 Task: Generate HTML Boilerplate: Use a VS Code extension to generate an HTML5 boilerplate code for new web pages
Action: Mouse moved to (33, 11)
Screenshot: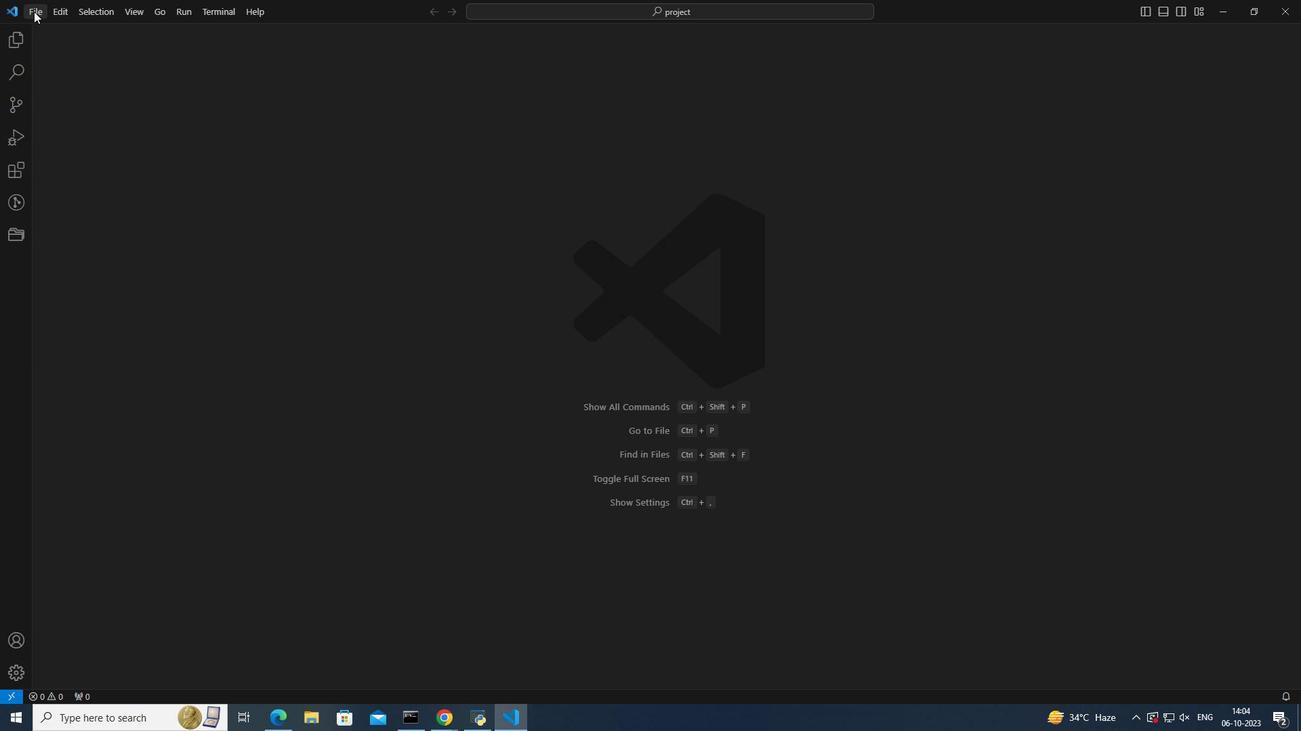 
Action: Mouse pressed left at (33, 11)
Screenshot: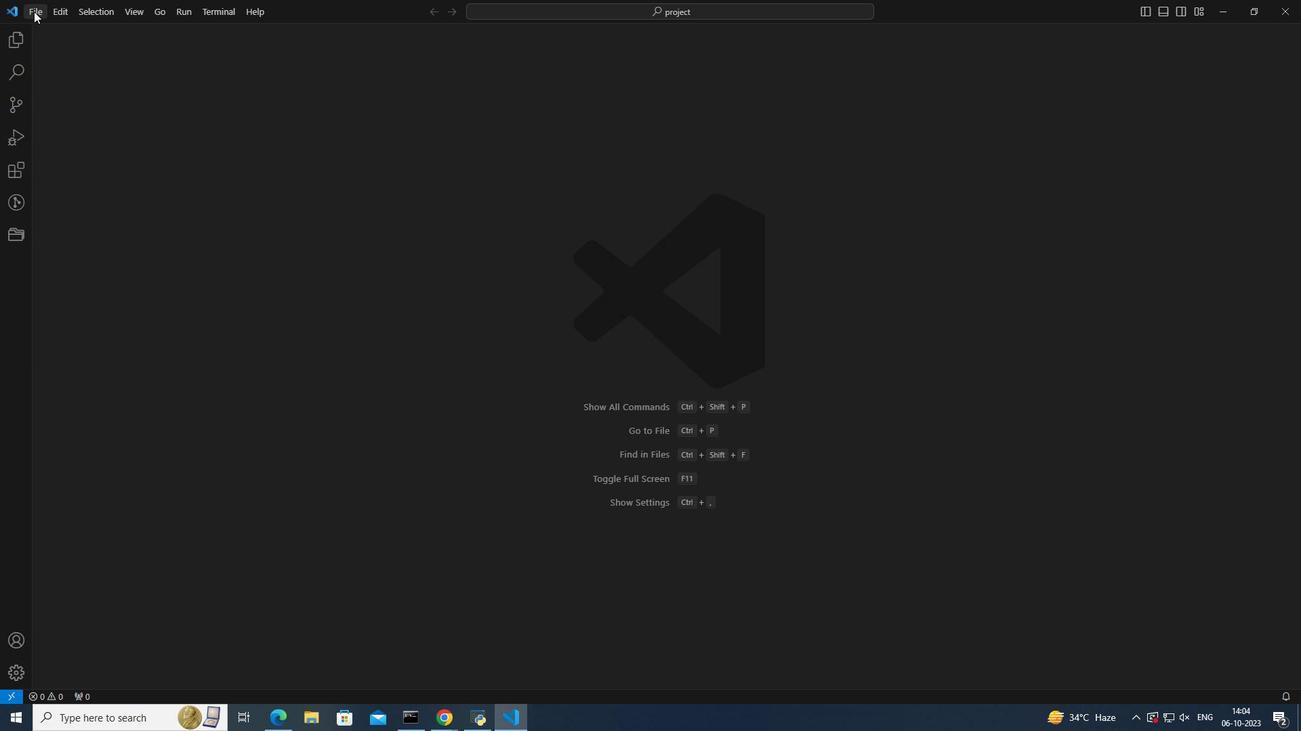 
Action: Mouse moved to (103, 105)
Screenshot: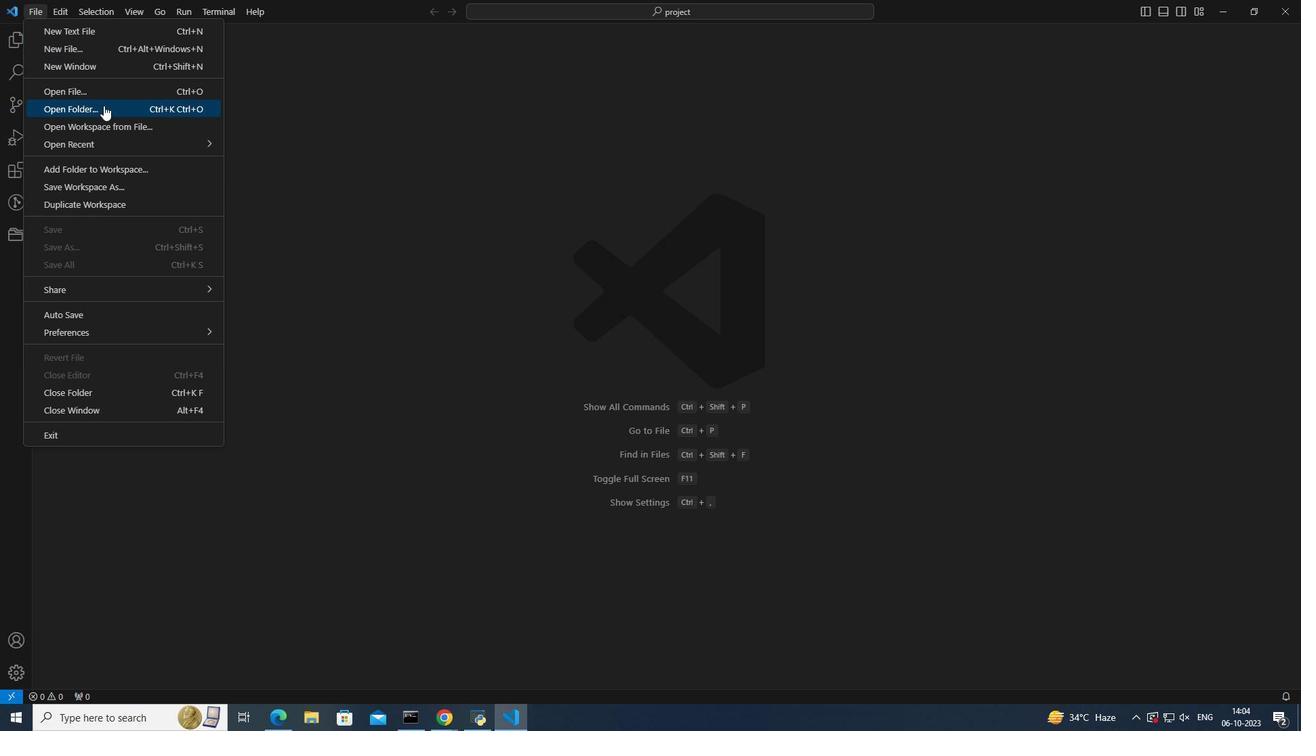 
Action: Mouse pressed left at (103, 105)
Screenshot: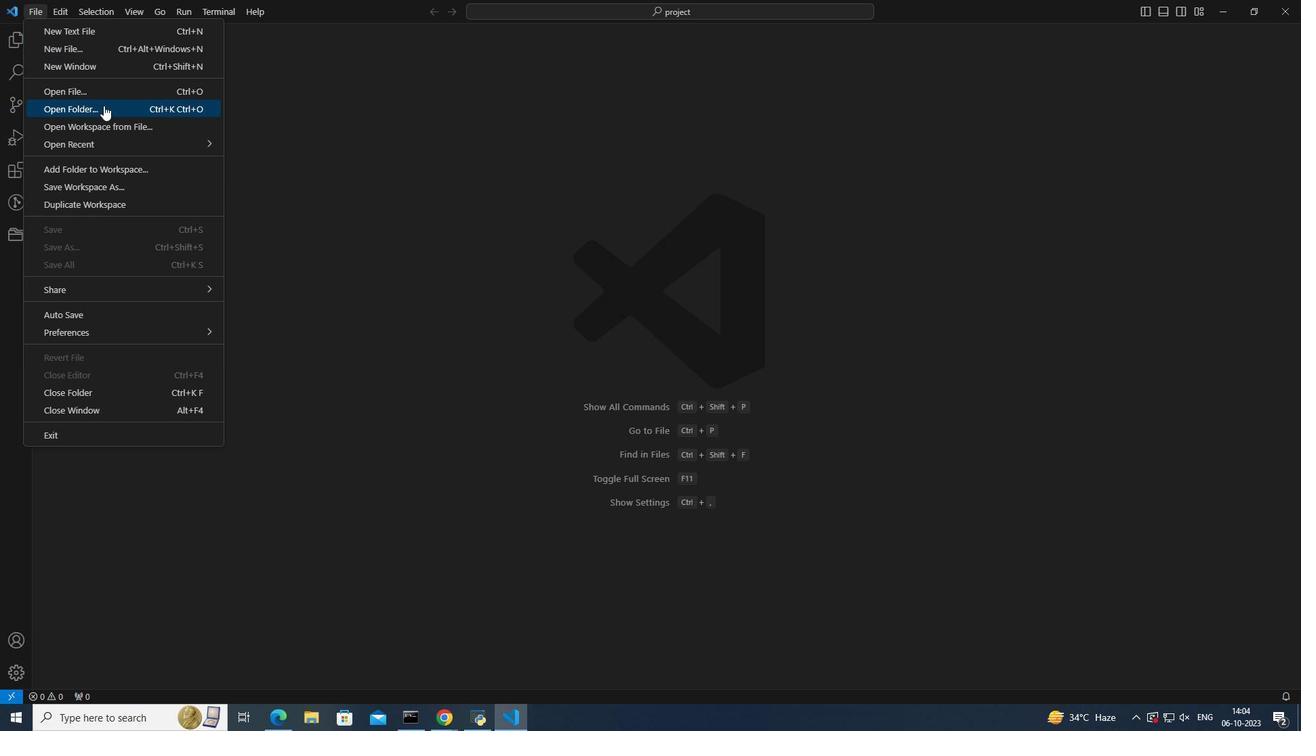 
Action: Mouse moved to (181, 110)
Screenshot: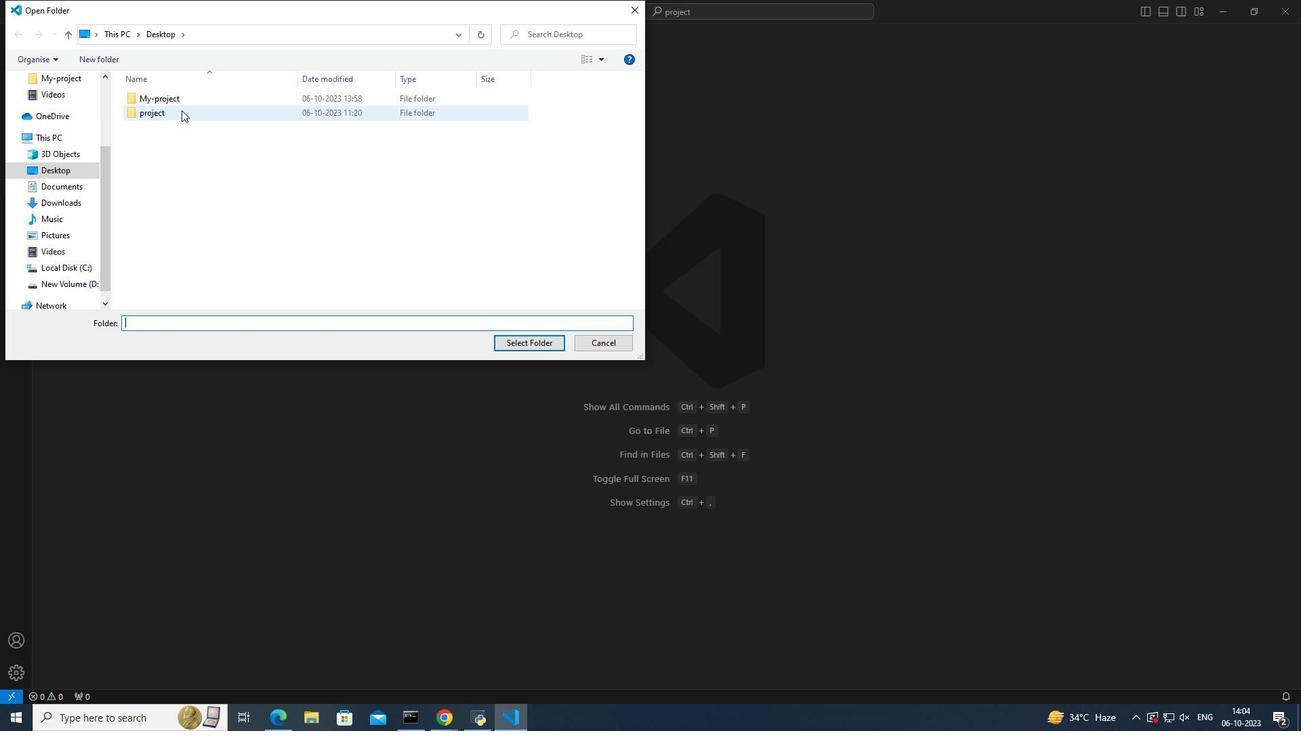 
Action: Mouse pressed left at (181, 110)
Screenshot: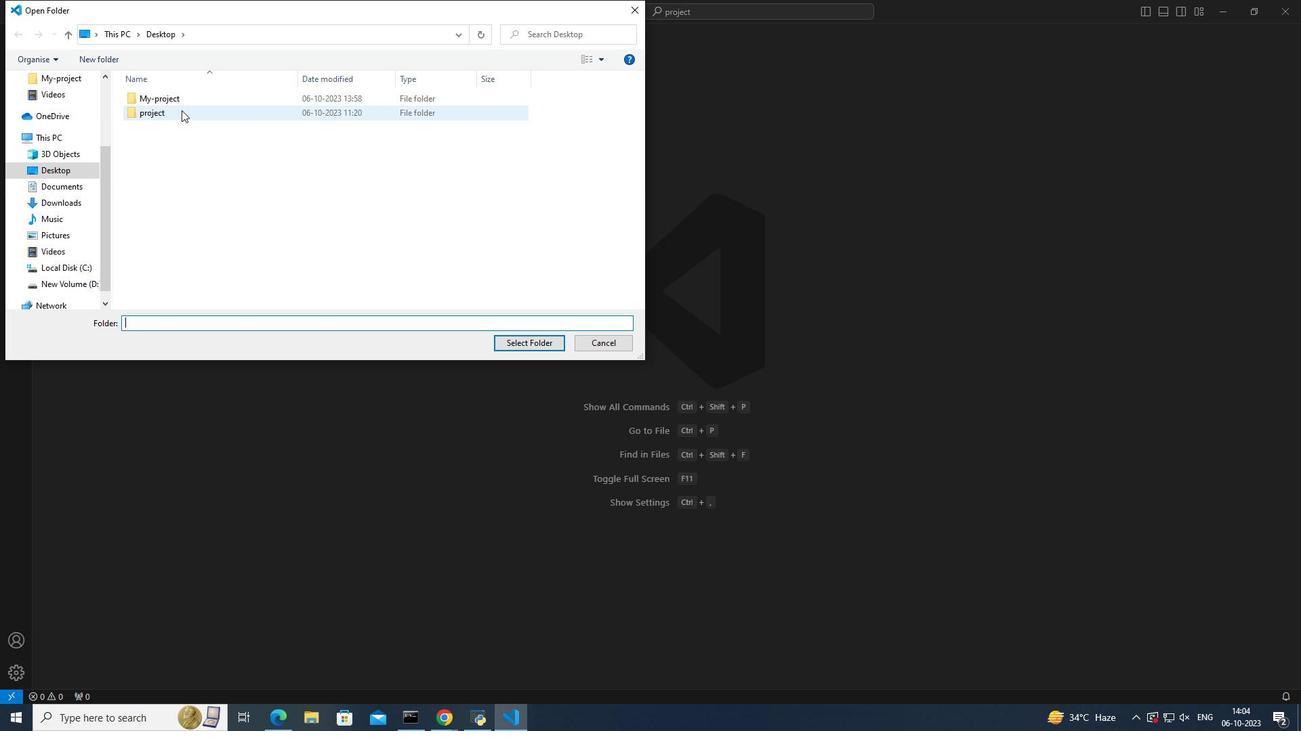 
Action: Mouse moved to (527, 344)
Screenshot: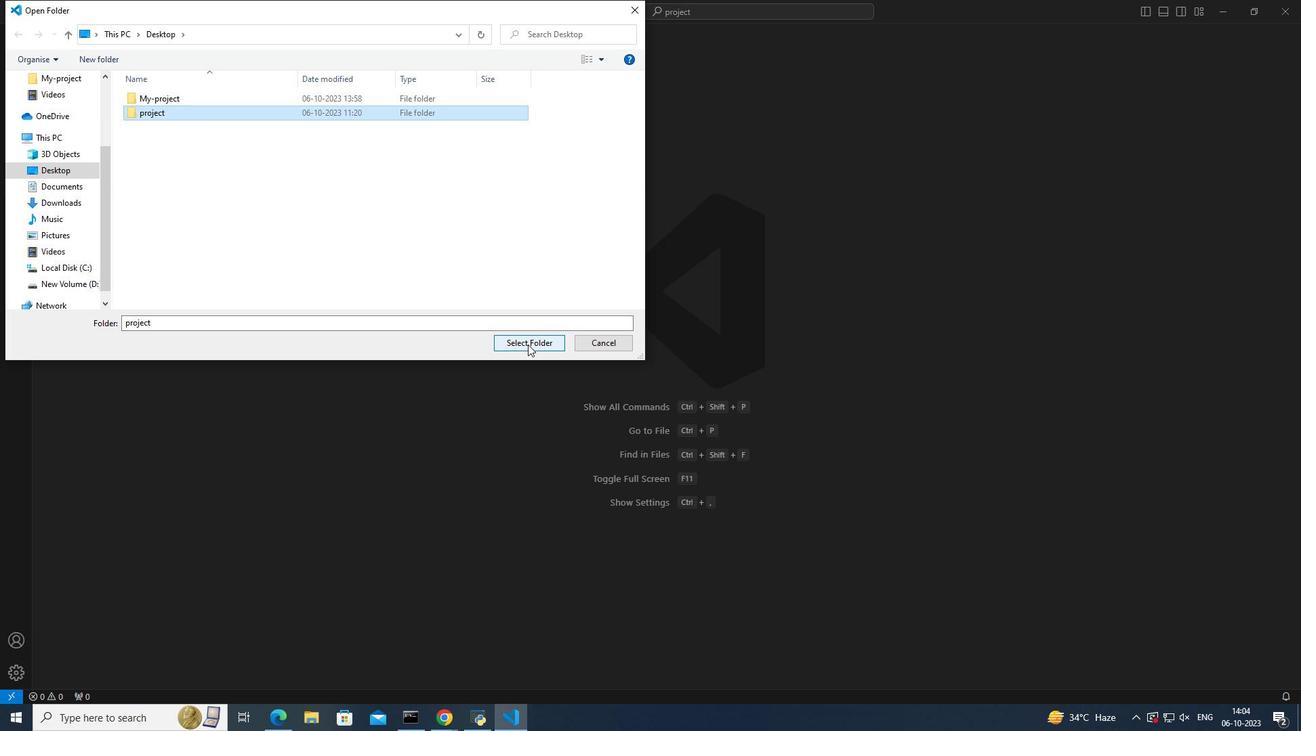 
Action: Mouse pressed left at (527, 344)
Screenshot: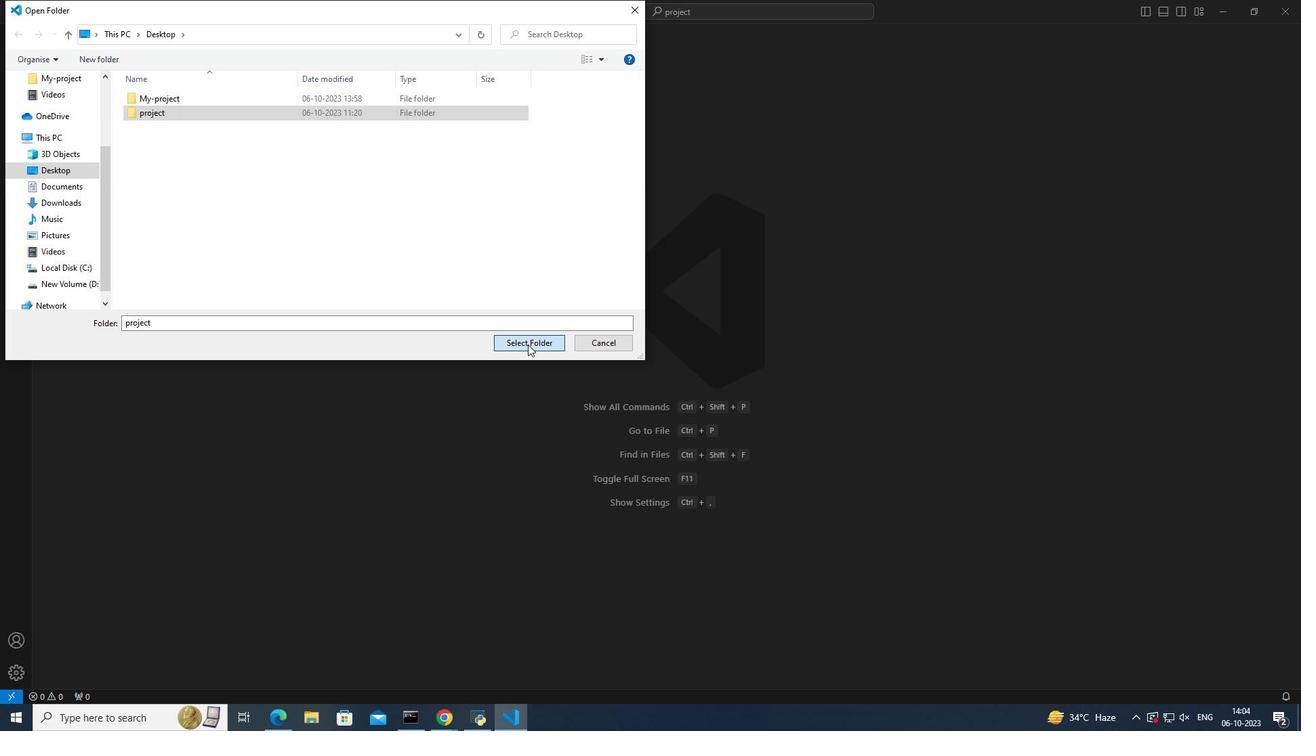 
Action: Mouse moved to (17, 39)
Screenshot: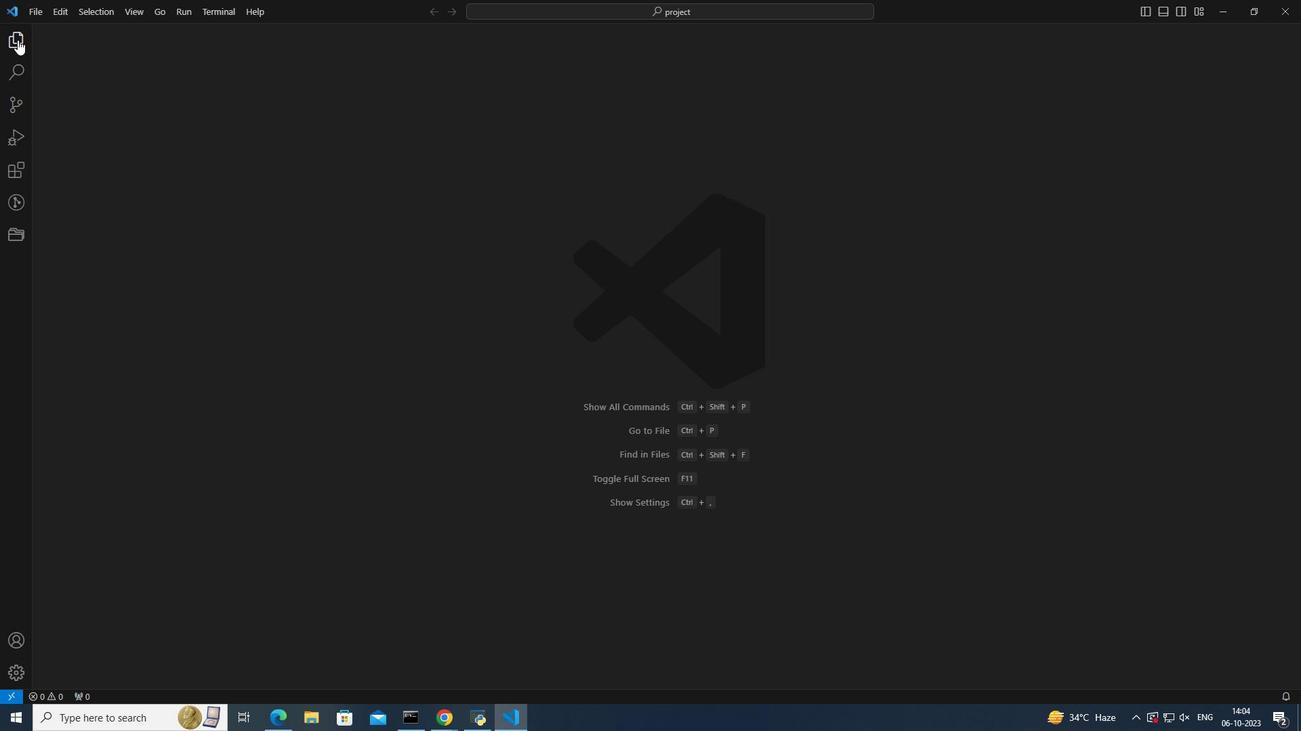 
Action: Mouse pressed left at (17, 39)
Screenshot: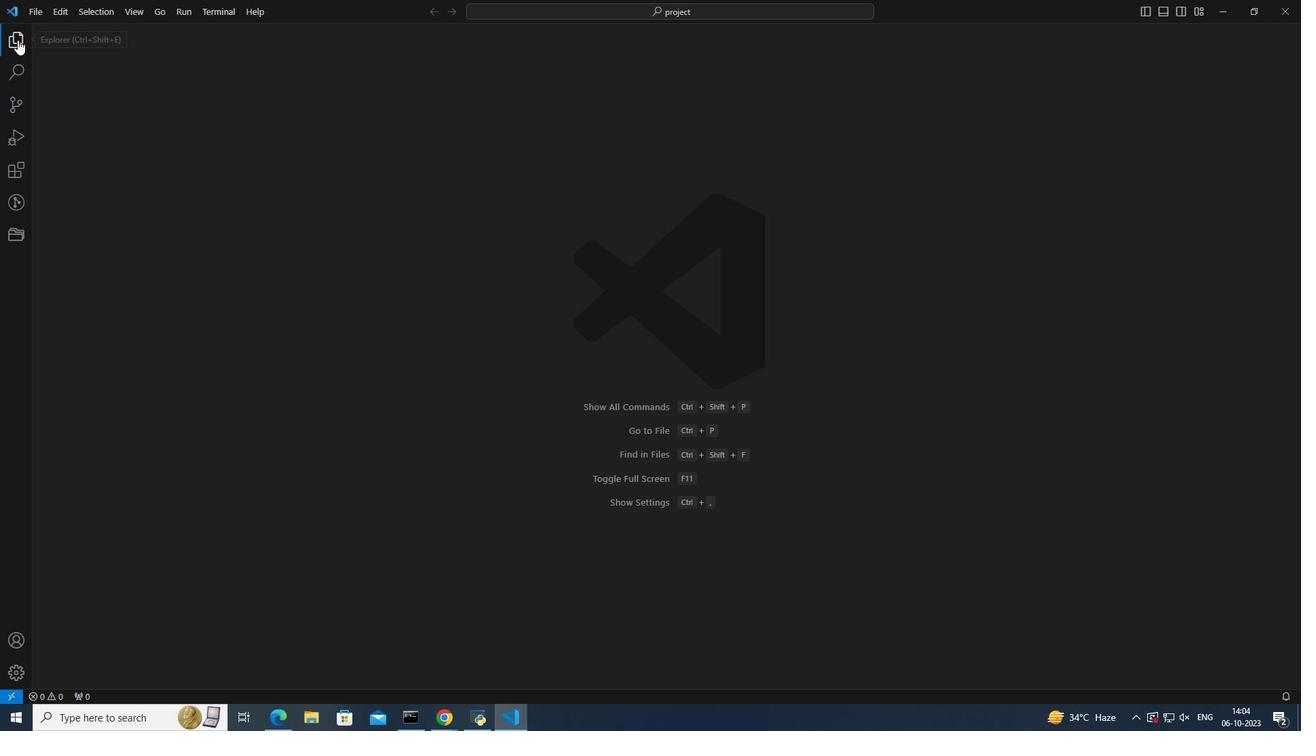 
Action: Mouse moved to (56, 71)
Screenshot: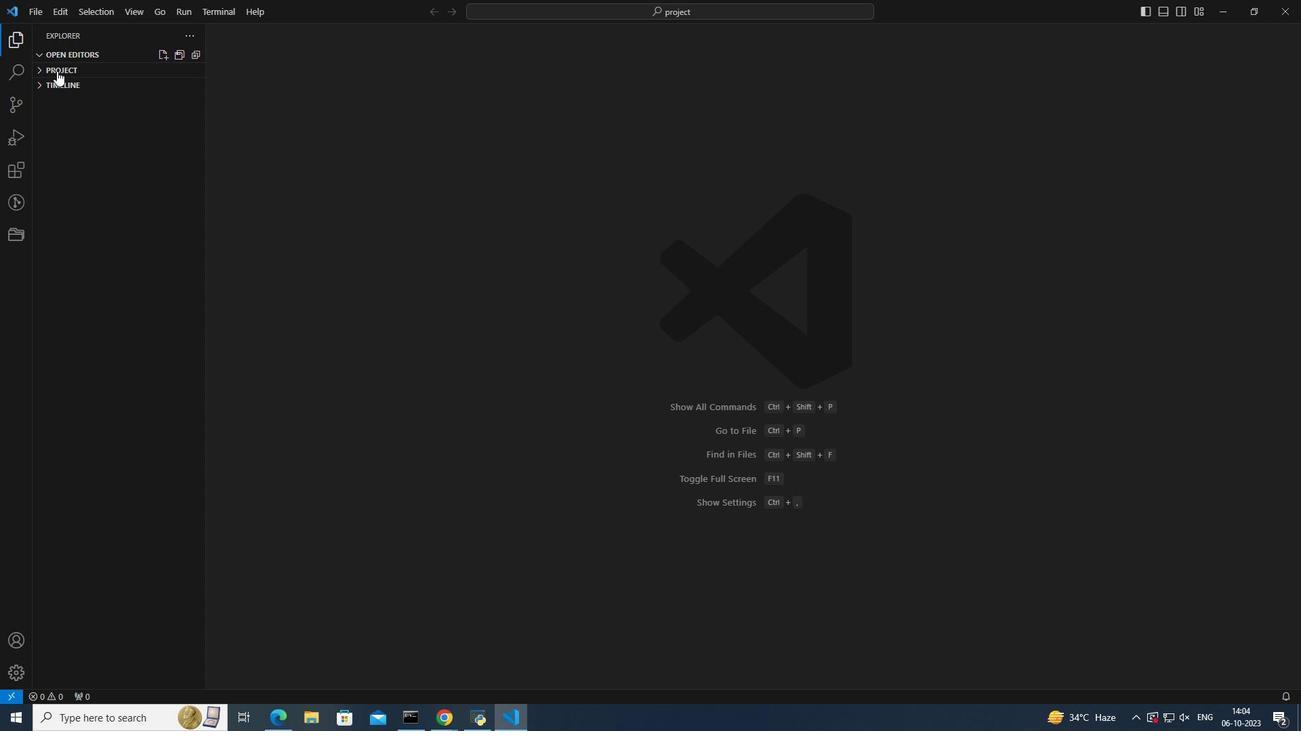 
Action: Mouse pressed left at (56, 71)
Screenshot: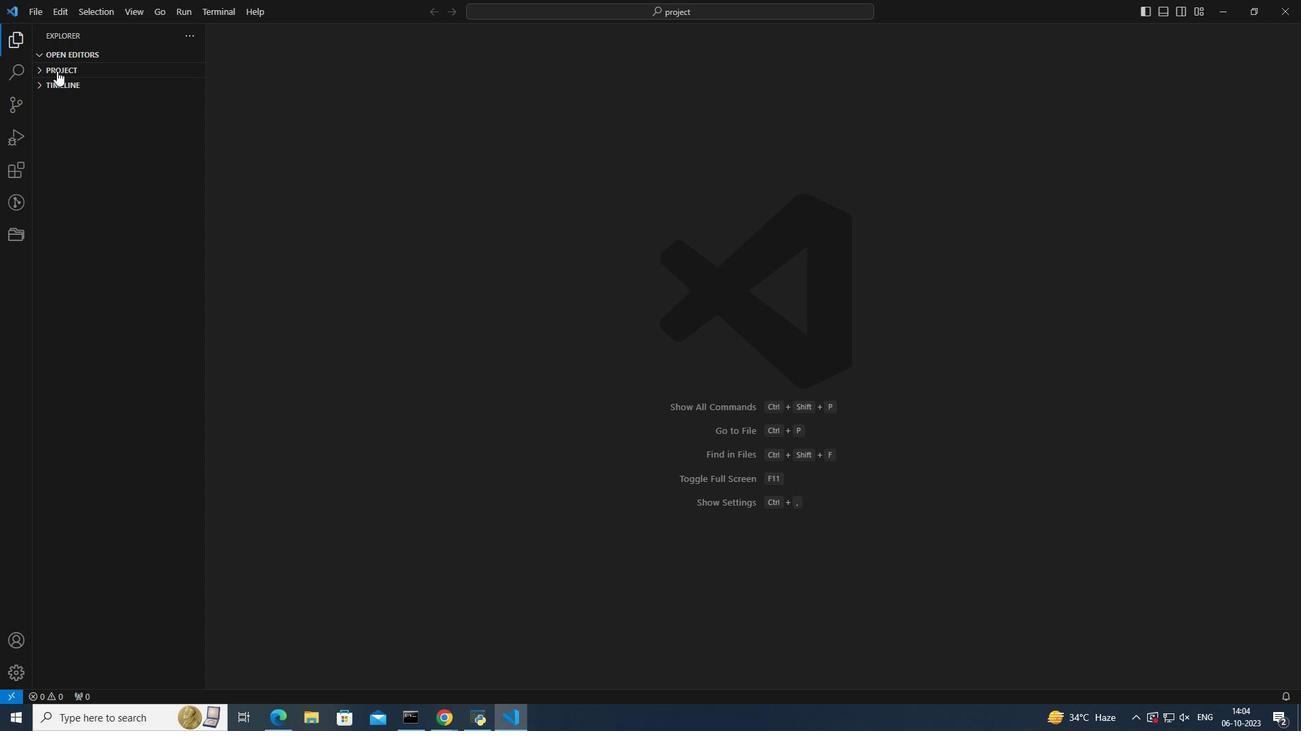 
Action: Mouse moved to (147, 68)
Screenshot: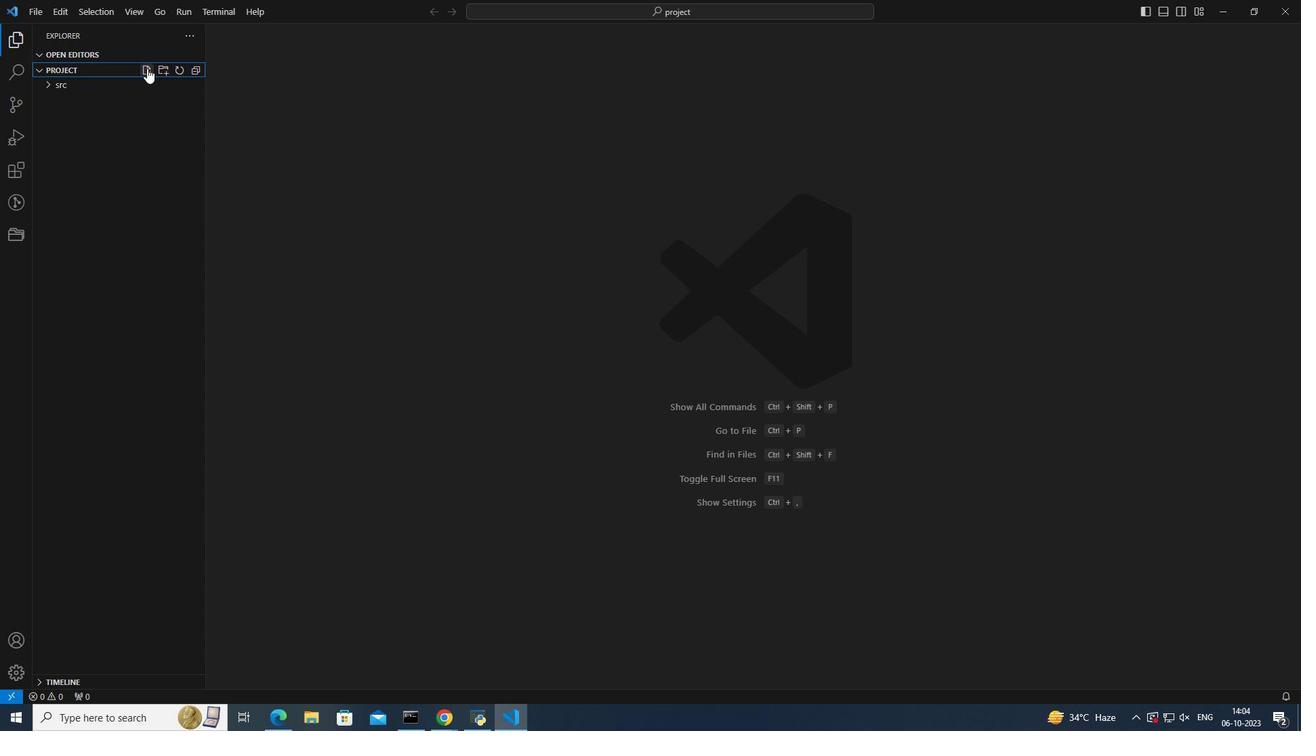 
Action: Mouse pressed left at (147, 68)
Screenshot: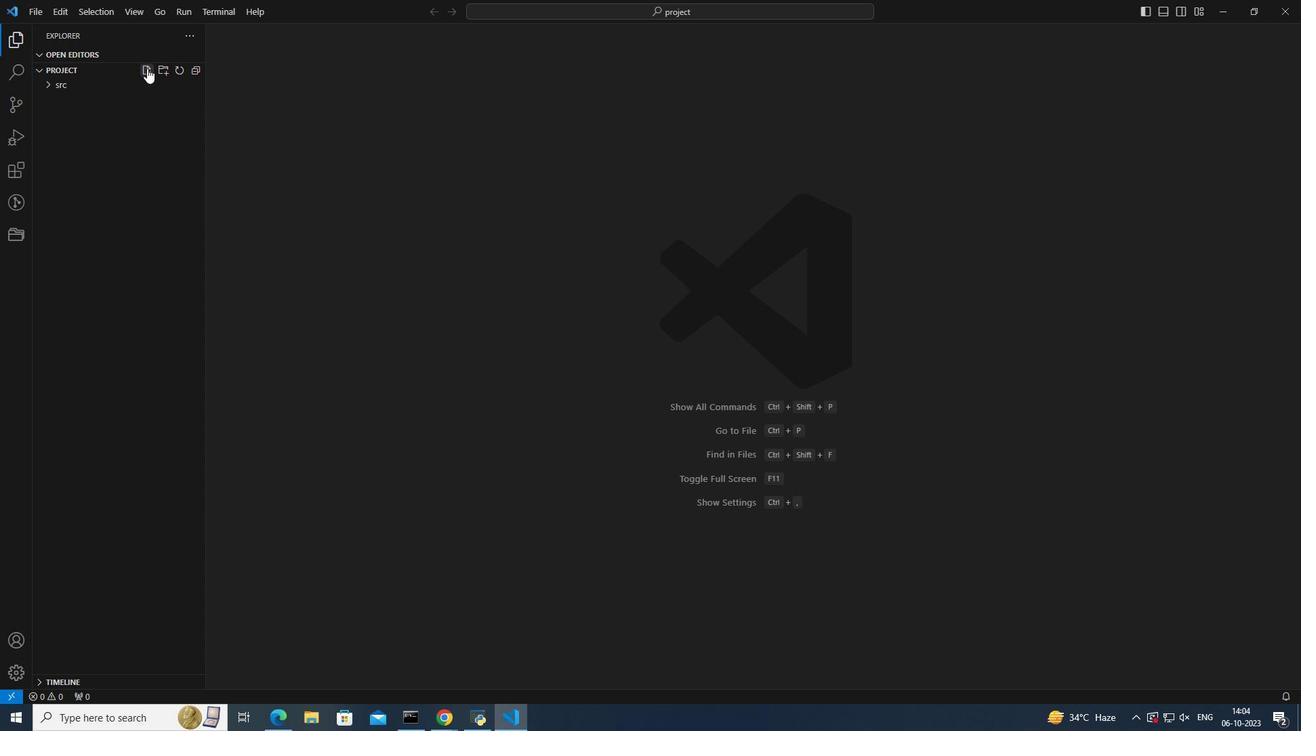 
Action: Key pressed index<Key.backspace><Key.backspace><Key.backspace><Key.backspace><Key.backspace><Key.backspace><Key.backspace><Key.backspace><Key.backspace><Key.backspace><Key.backspace><Key.backspace><Key.backspace><Key.caps_lock>INDEX.HTML<Key.enter>
Screenshot: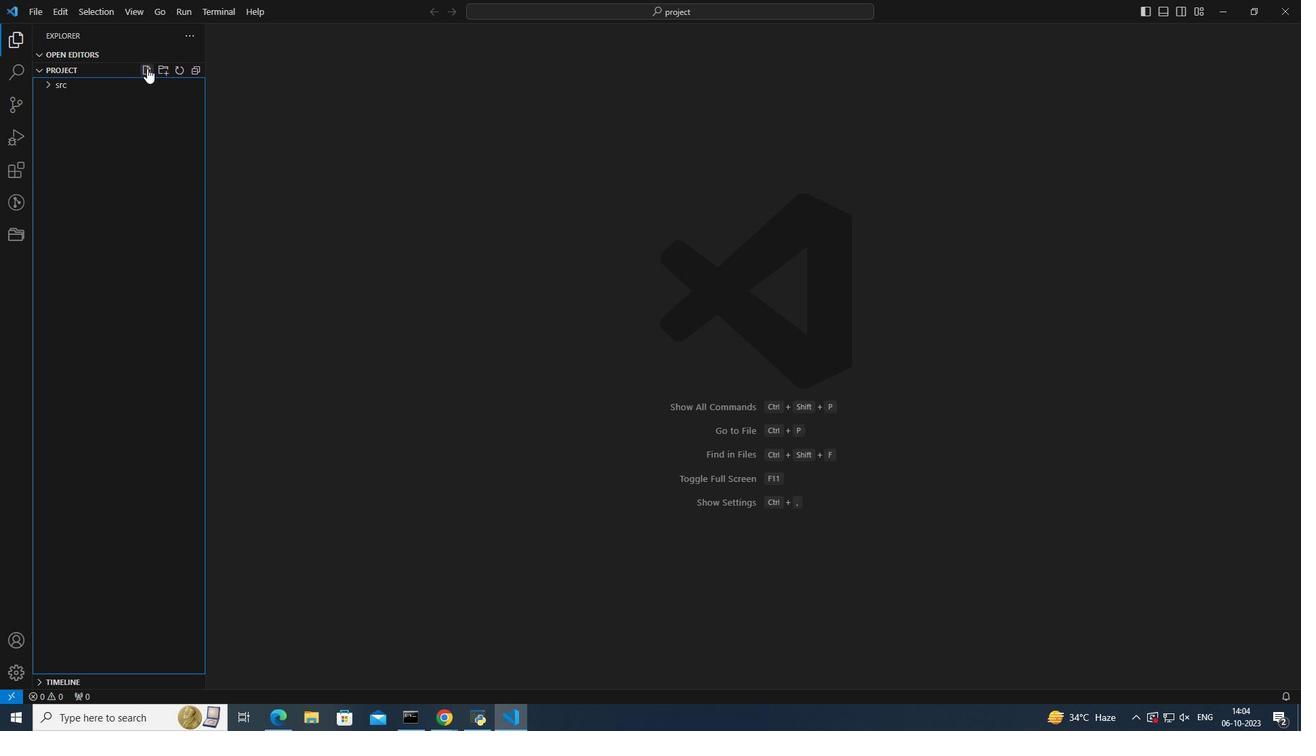 
Action: Mouse moved to (336, 112)
Screenshot: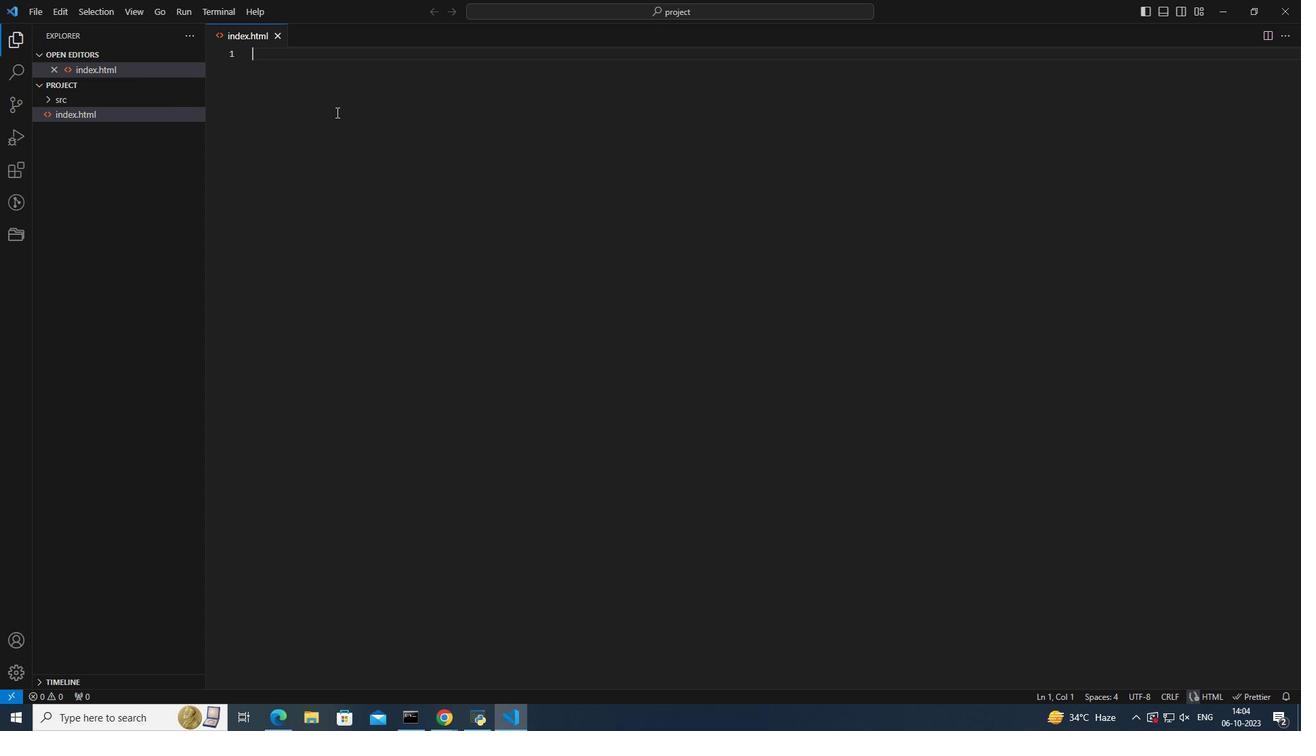 
Action: Key pressed <Key.shift>!<Key.enter>
Screenshot: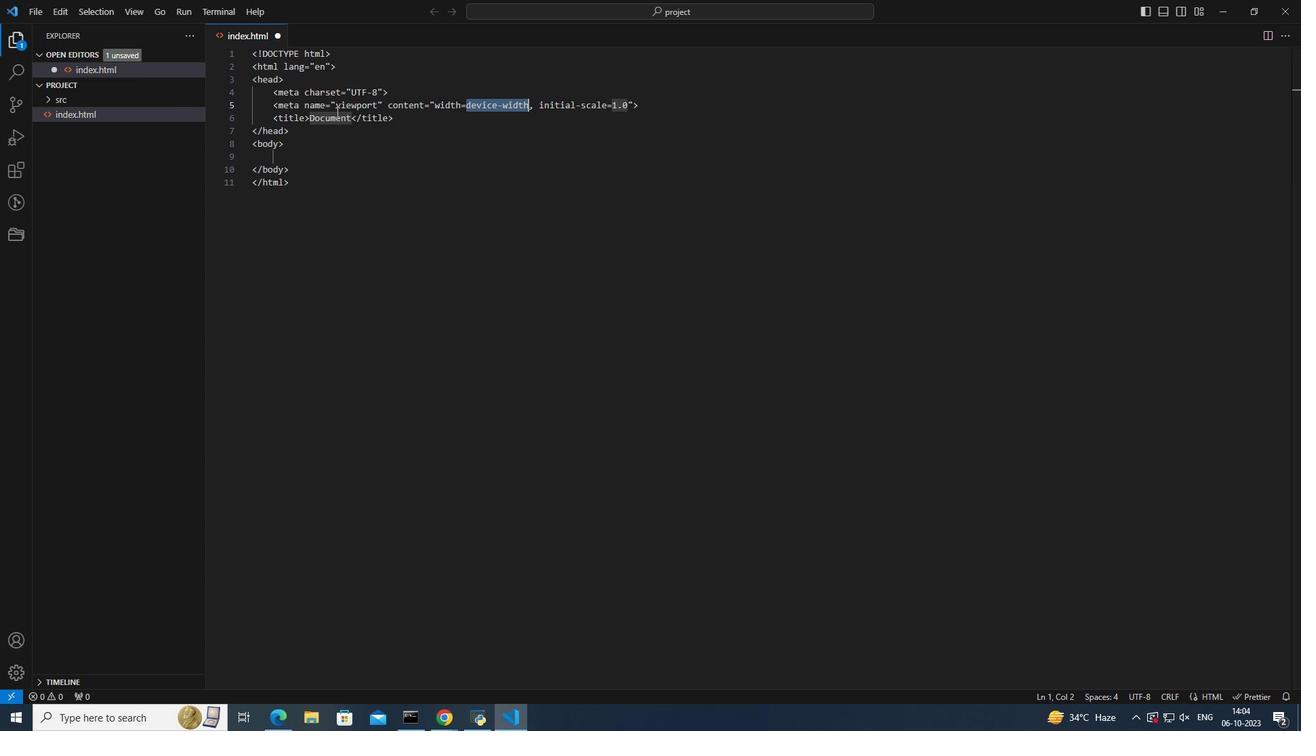 
Action: Mouse moved to (405, 195)
Screenshot: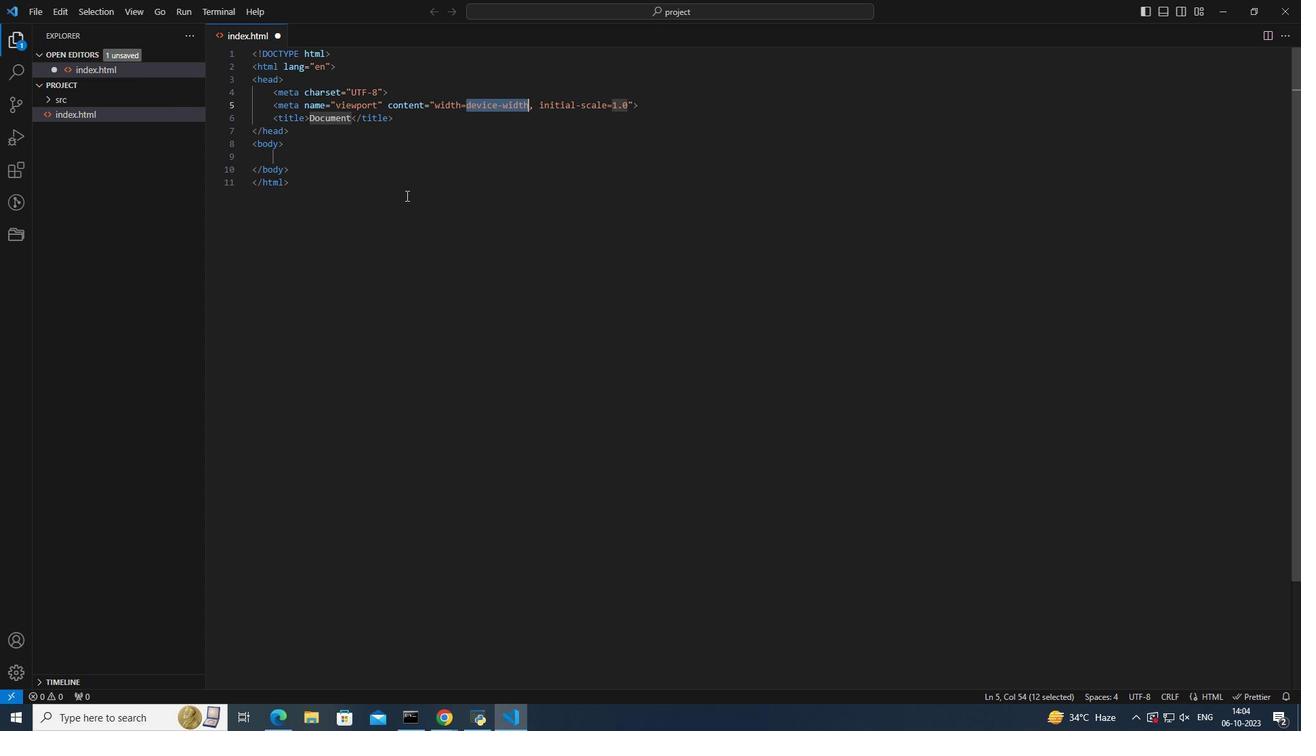 
Action: Mouse pressed left at (405, 195)
Screenshot: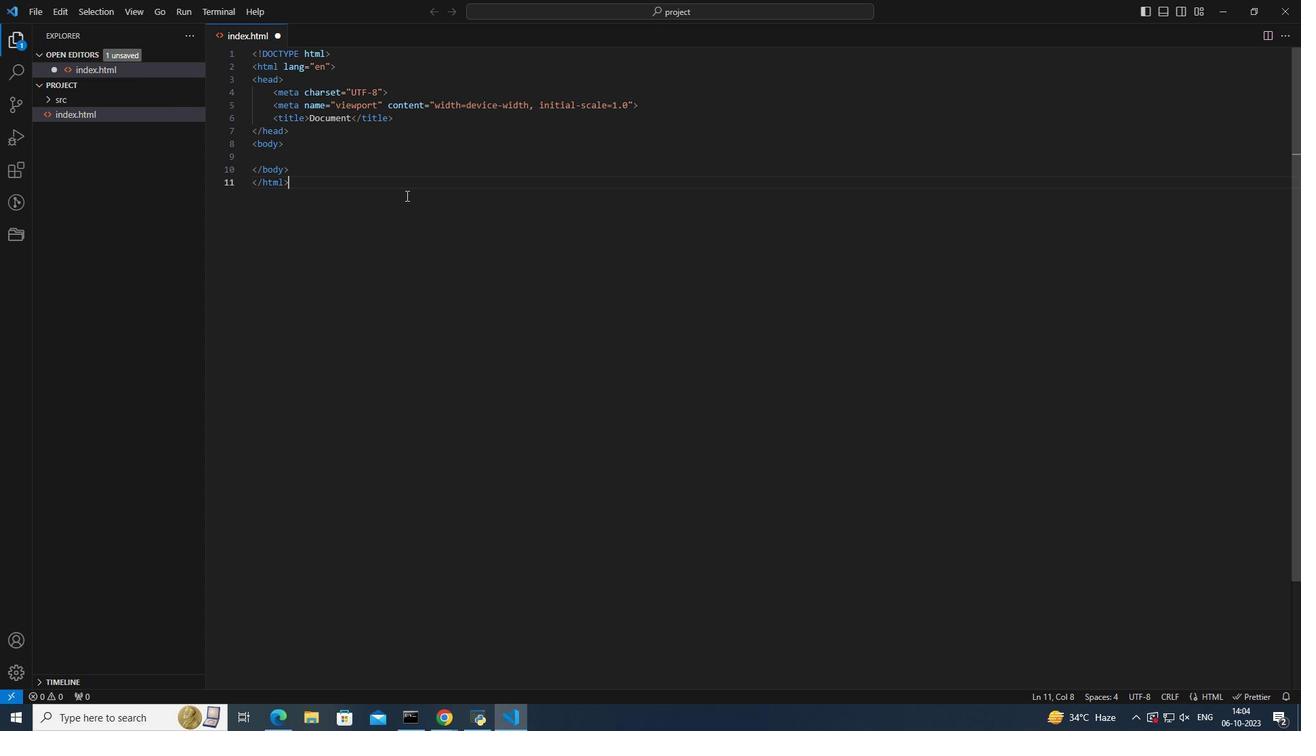 
Action: Mouse moved to (347, 116)
Screenshot: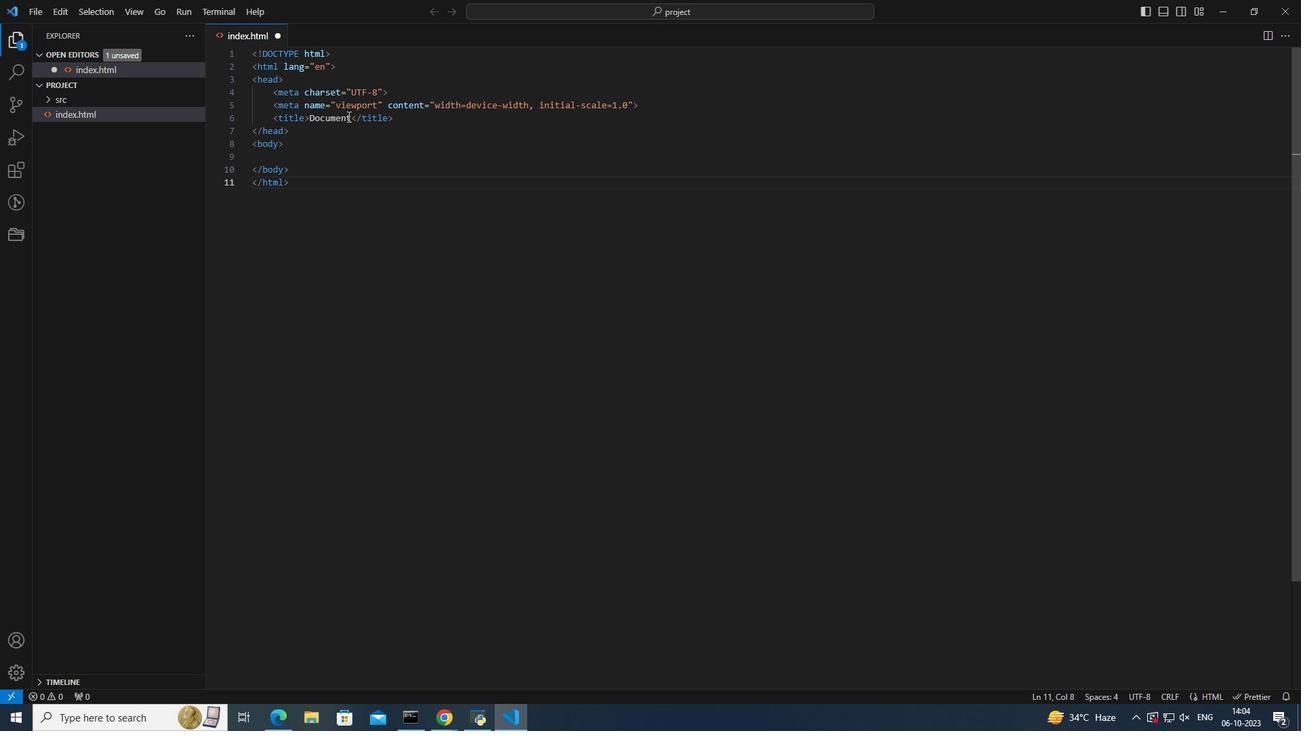 
Action: Mouse pressed left at (347, 116)
Screenshot: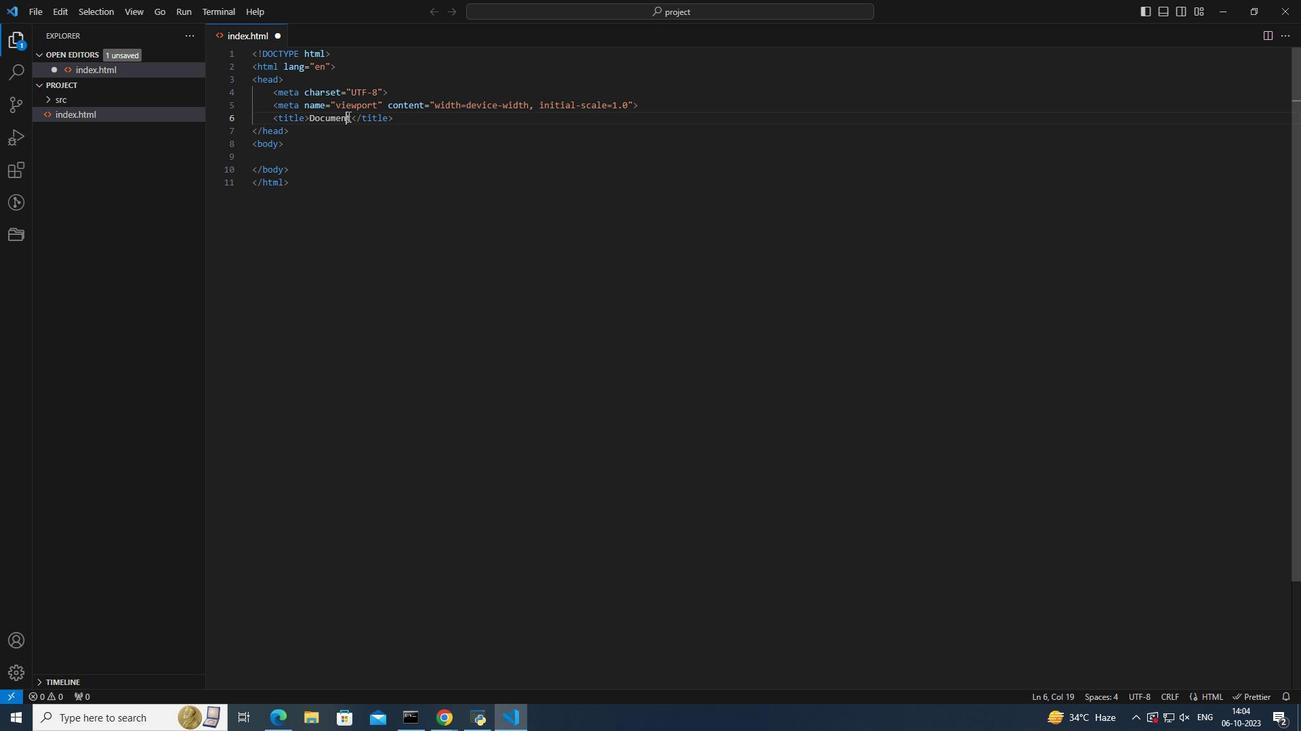 
Action: Key pressed <Key.right><Key.backspace><Key.backspace><Key.backspace><Key.backspace><Key.backspace><Key.backspace><Key.backspace><Key.backspace>FIRST<Key.space><Key.shift>wEBPAGE<Key.left><Key.left><Key.left>
Screenshot: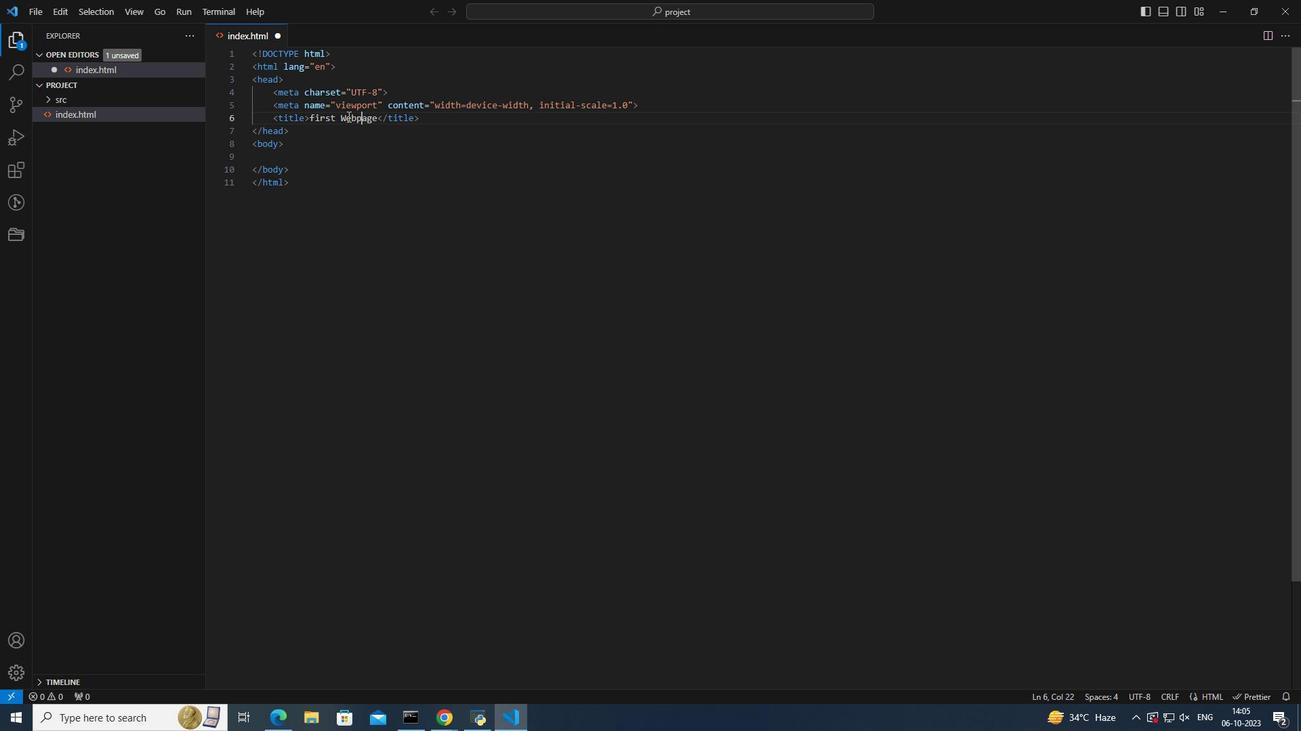 
Action: Mouse moved to (294, 153)
Screenshot: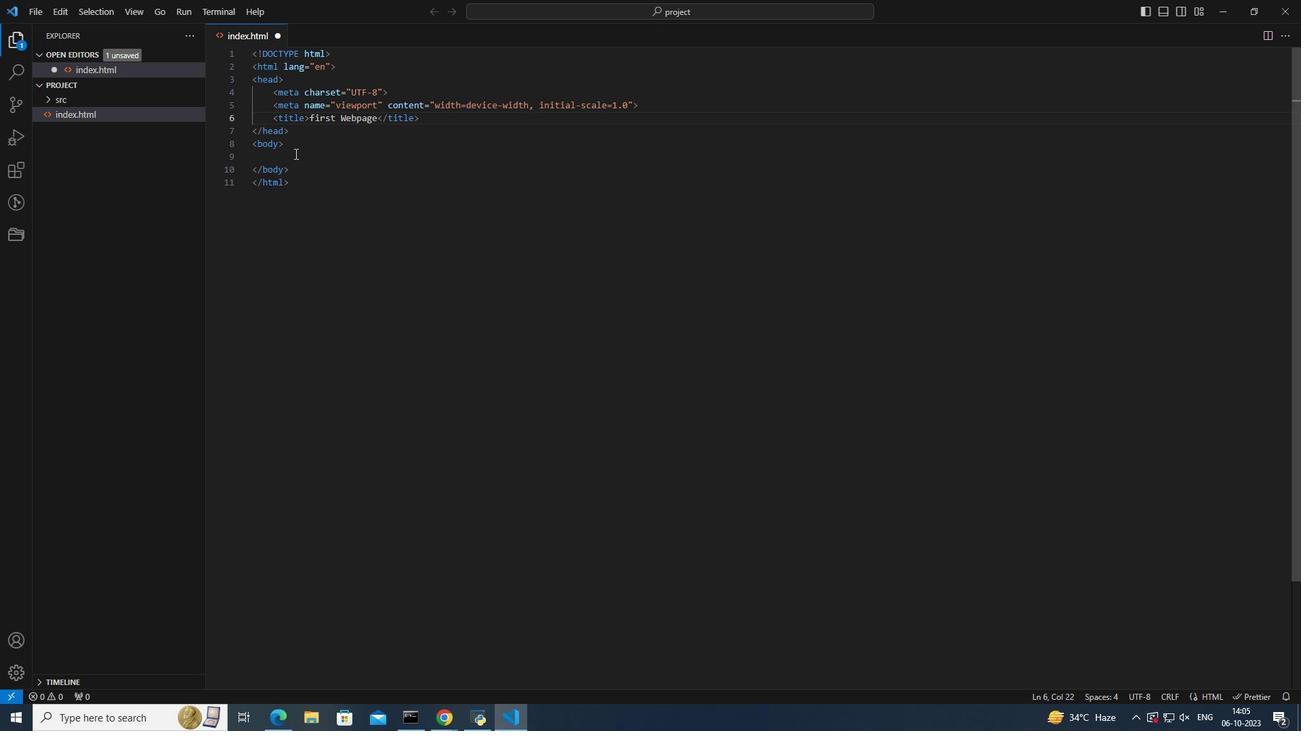 
Action: Mouse pressed left at (294, 153)
Screenshot: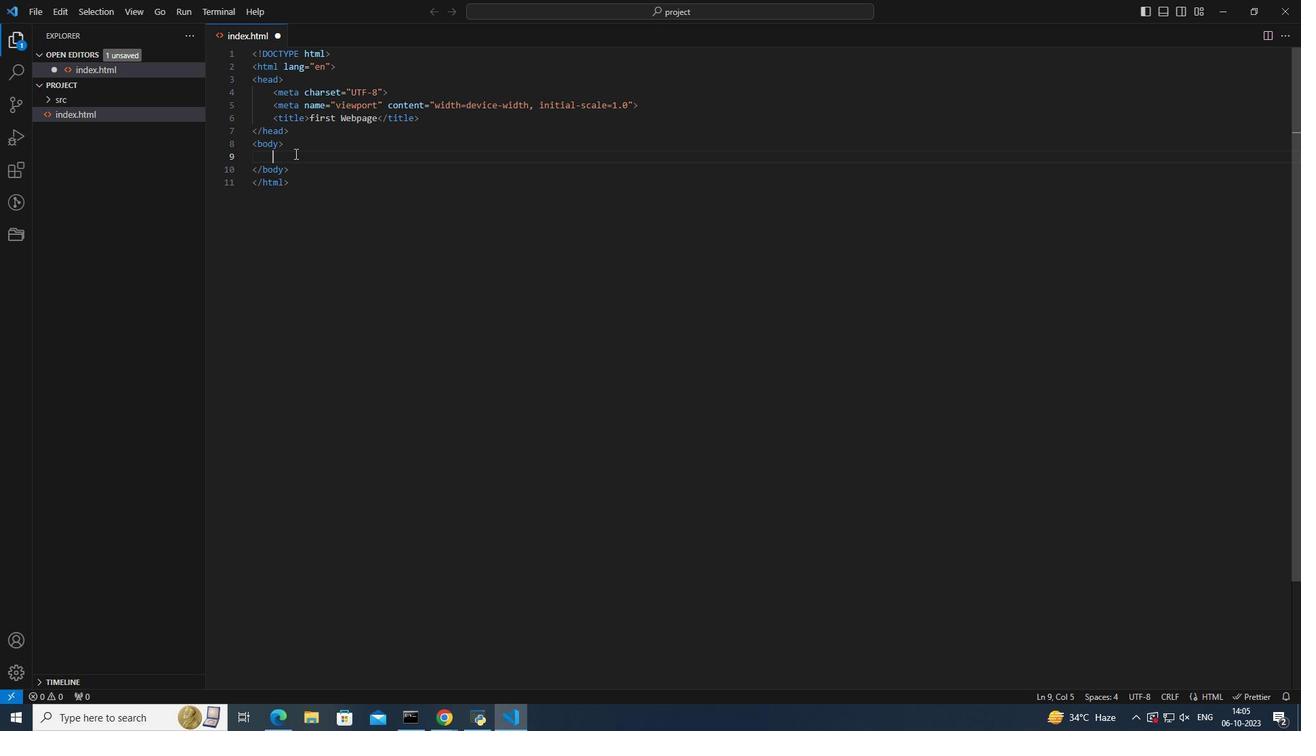 
Action: Mouse moved to (361, 227)
Screenshot: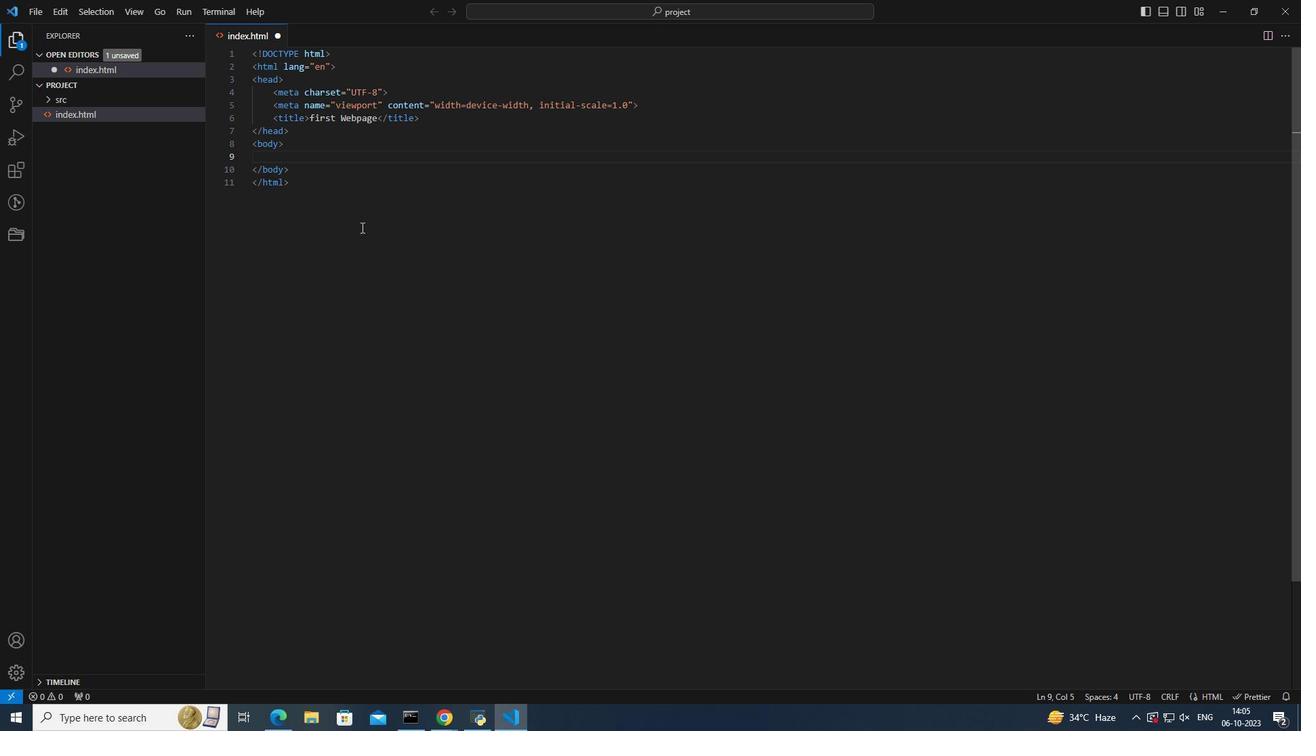 
Action: Mouse scrolled (361, 228) with delta (0, 0)
Screenshot: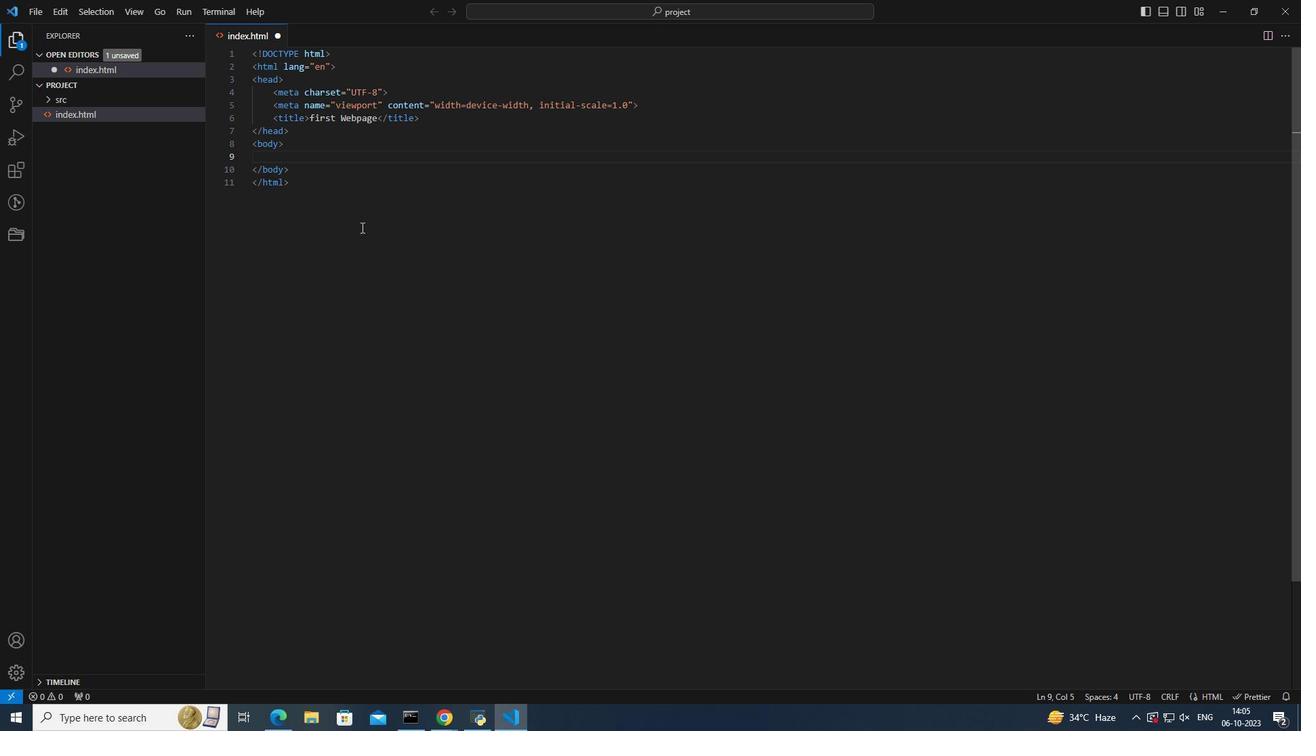 
Action: Mouse scrolled (361, 228) with delta (0, 0)
Screenshot: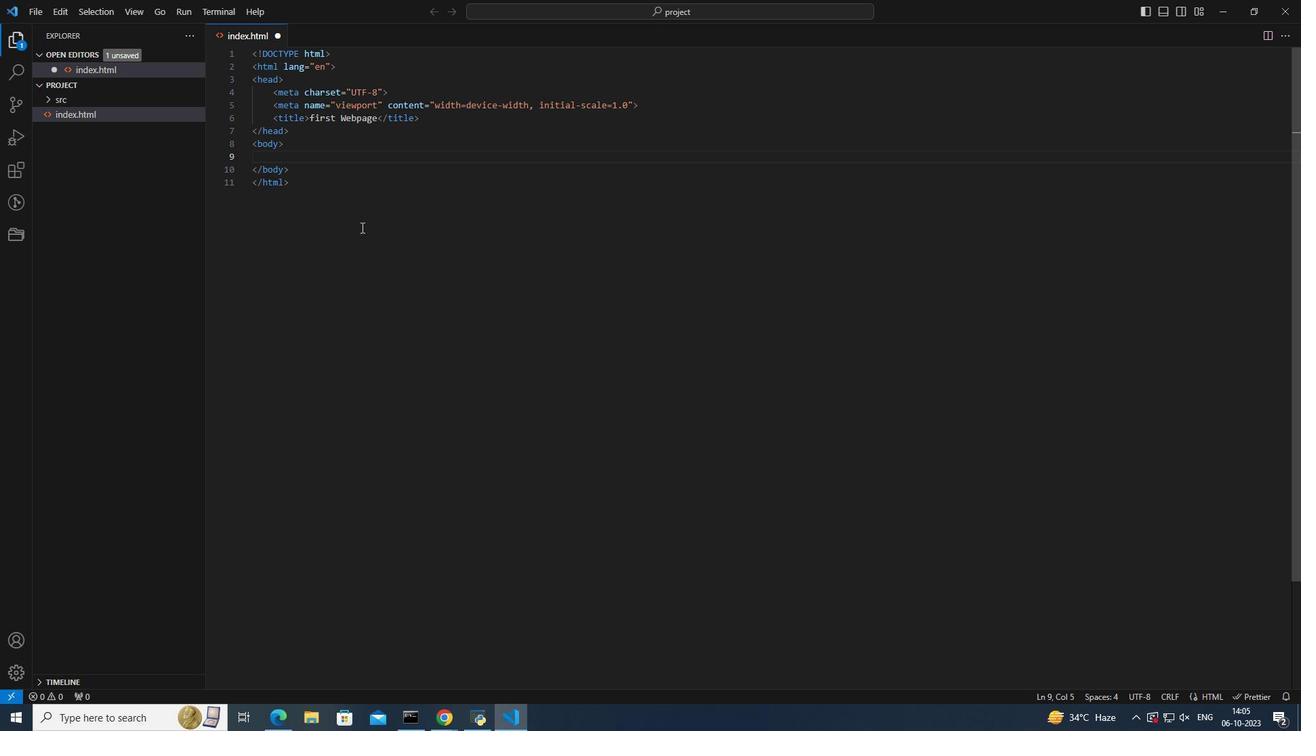 
Action: Mouse moved to (344, 199)
Screenshot: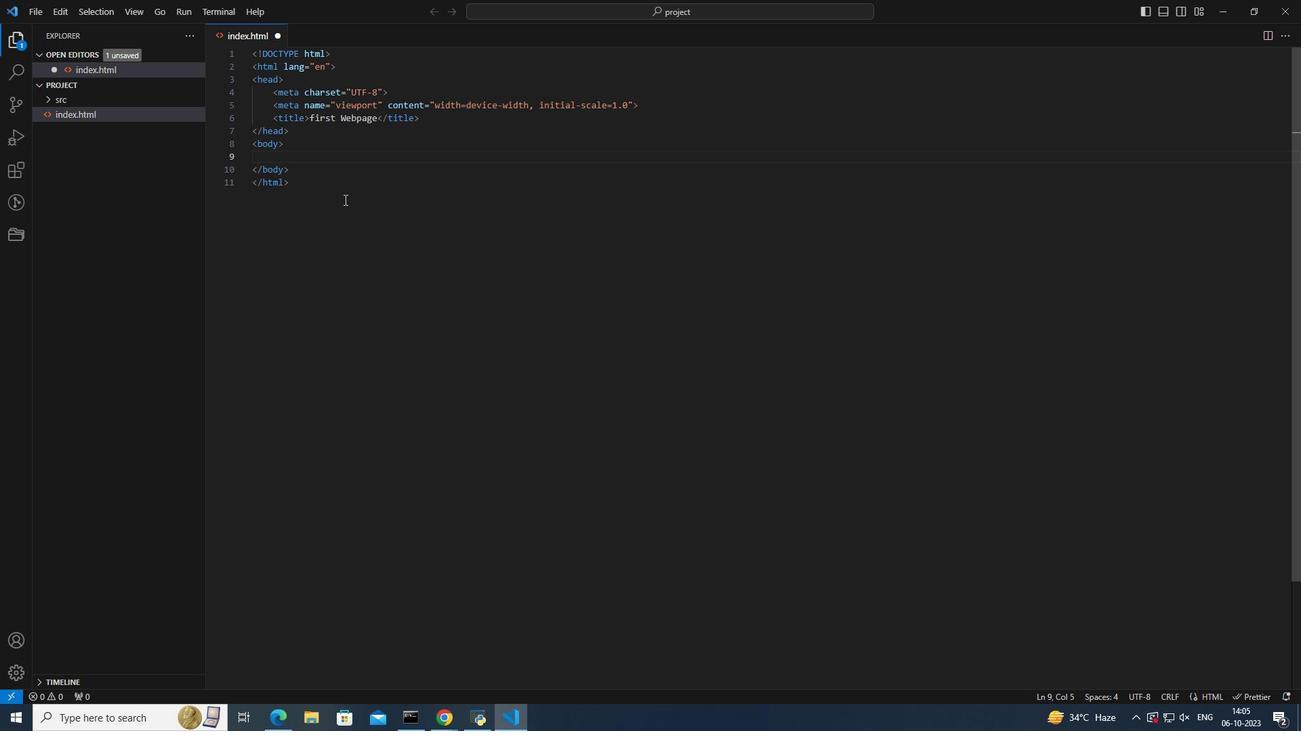 
Action: Key pressed ctrl+S
Screenshot: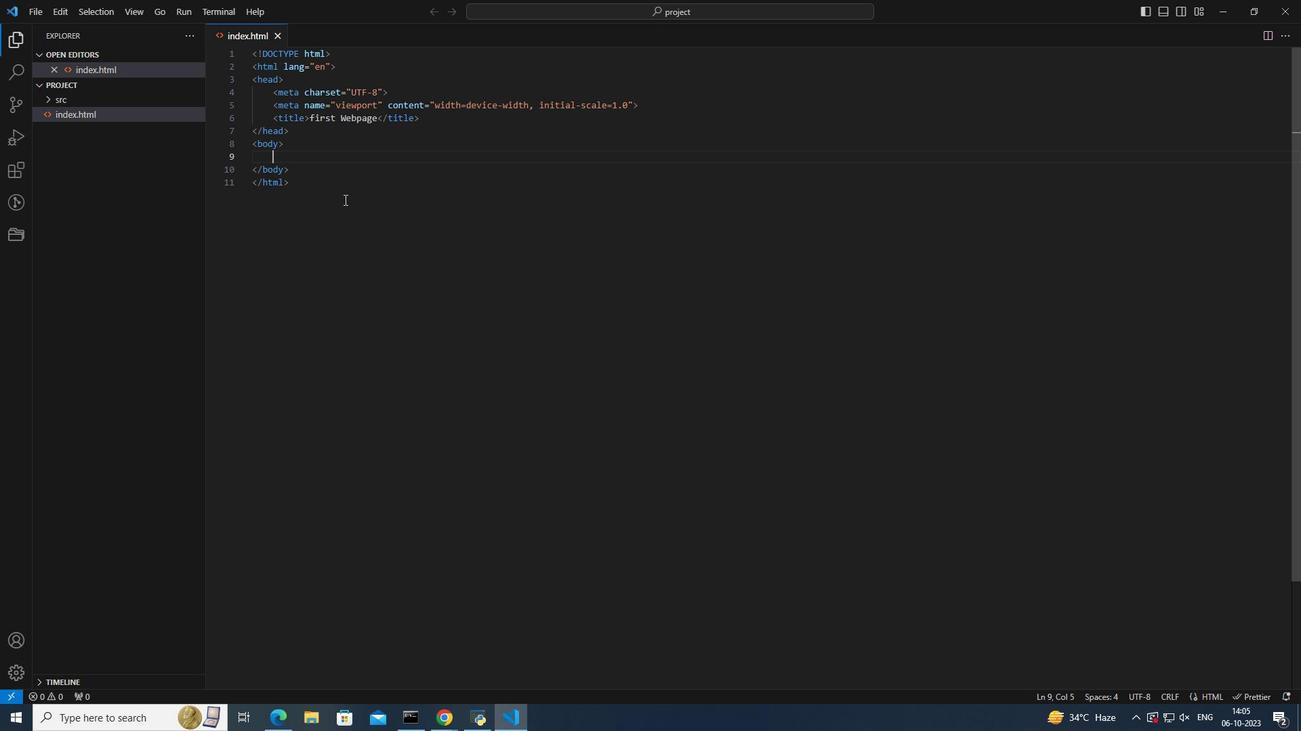 
Action: Mouse moved to (435, 221)
Screenshot: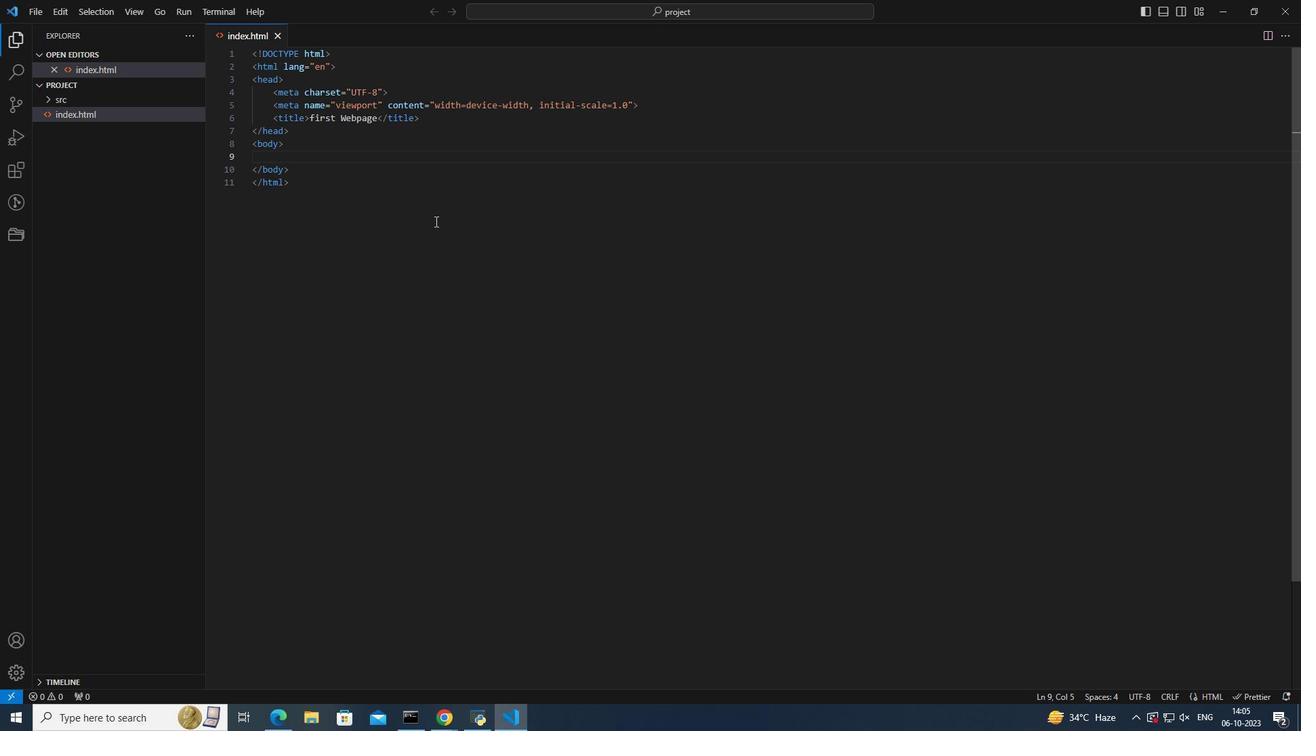
